 Task: Add a condition where "Hours since created Less than Forty" in new tickets in your groups.
Action: Mouse moved to (97, 401)
Screenshot: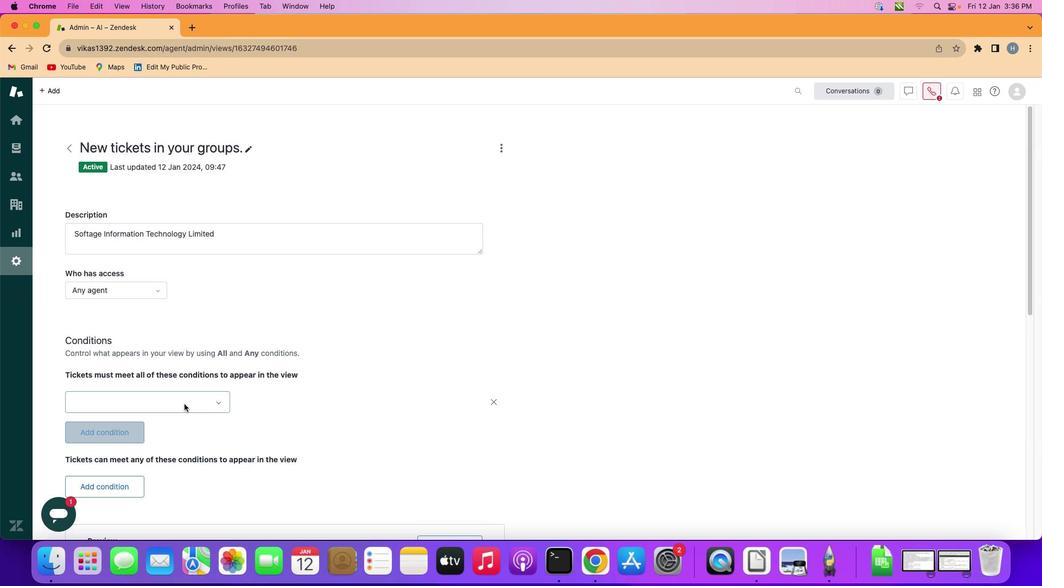 
Action: Mouse pressed left at (97, 401)
Screenshot: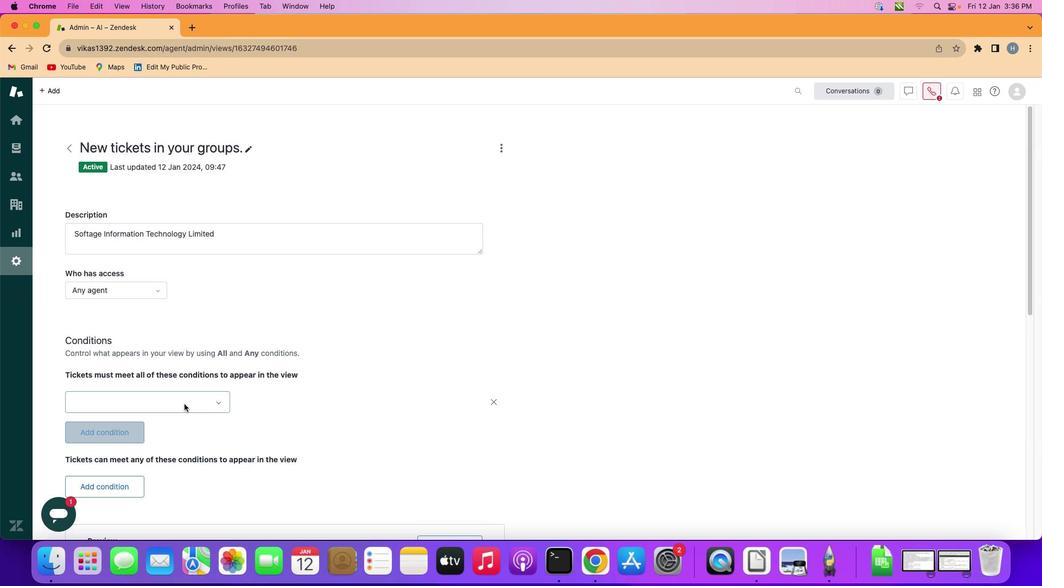 
Action: Mouse moved to (180, 401)
Screenshot: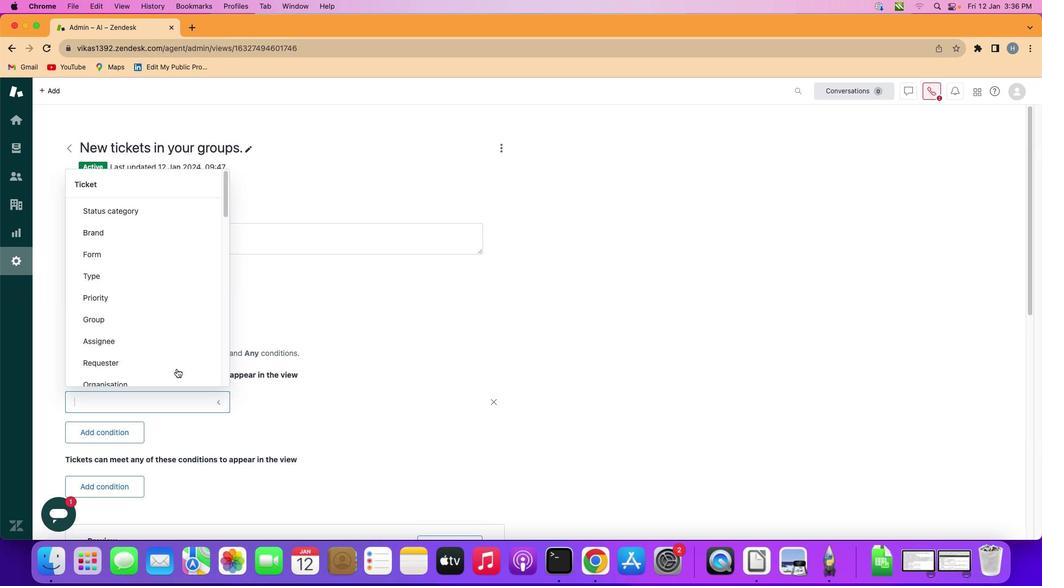 
Action: Mouse pressed left at (180, 401)
Screenshot: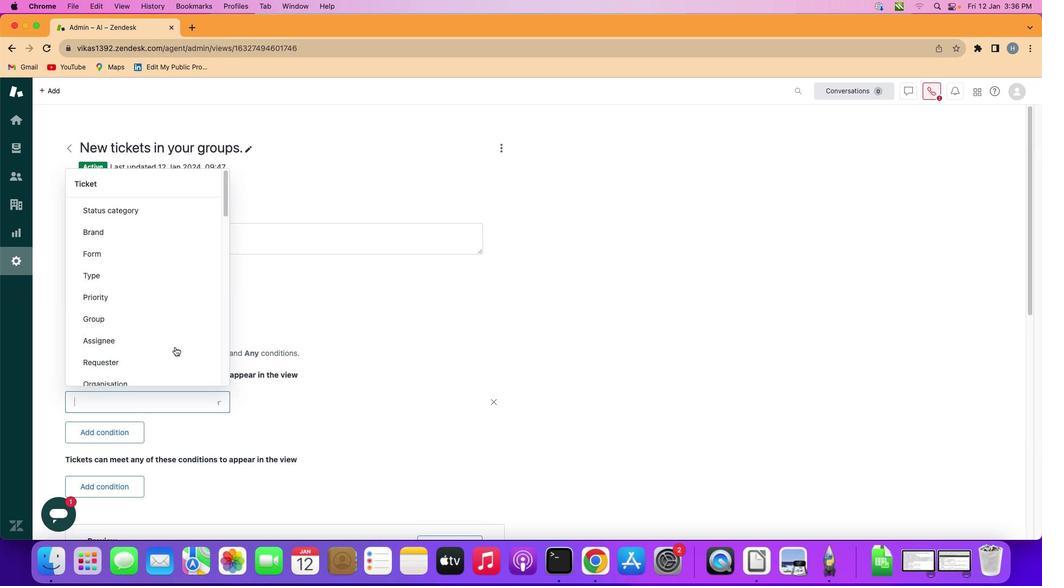 
Action: Mouse moved to (166, 273)
Screenshot: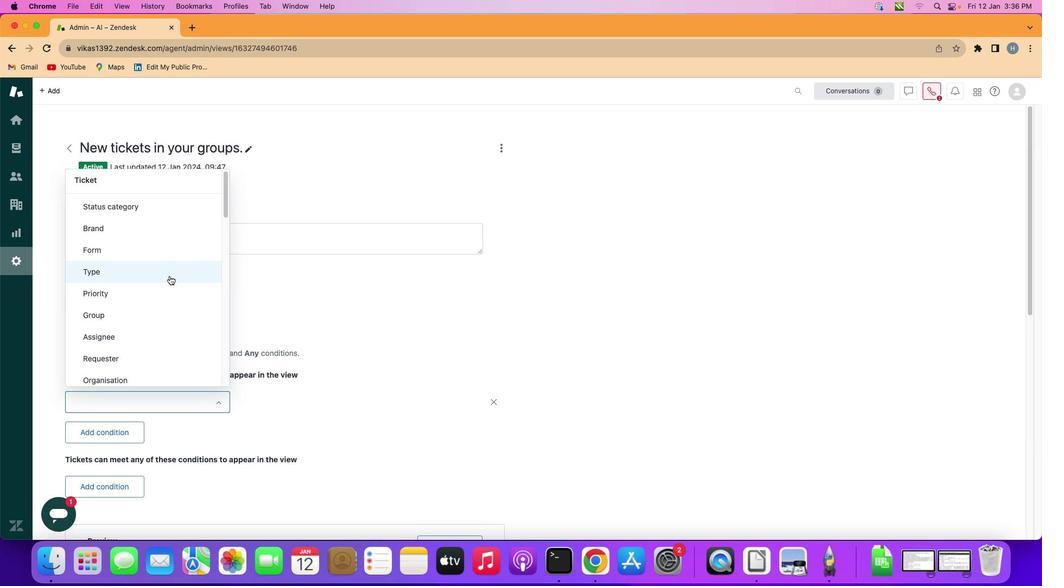
Action: Mouse scrolled (166, 273) with delta (-2, -3)
Screenshot: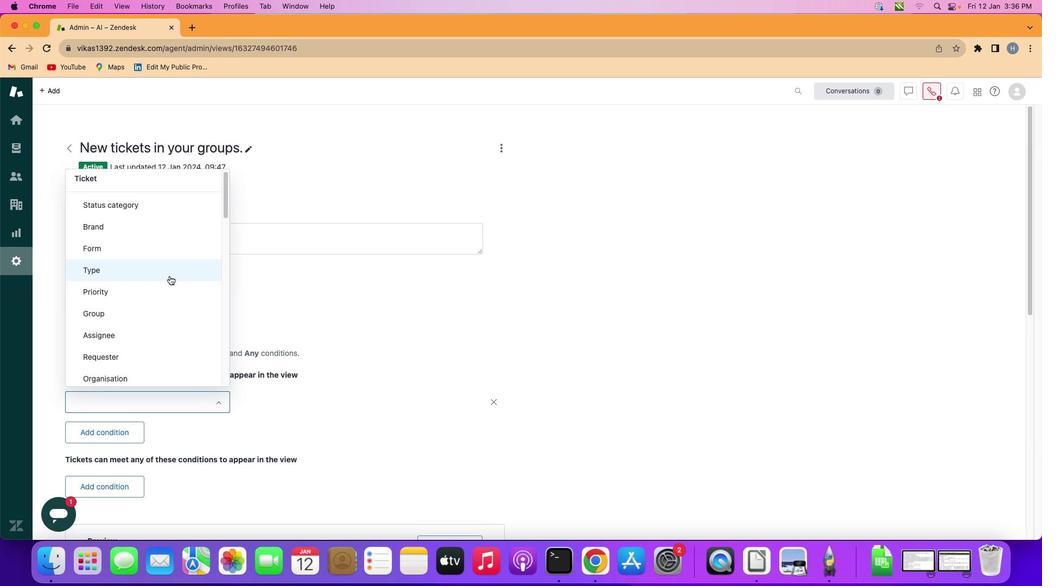 
Action: Mouse scrolled (166, 273) with delta (-2, -3)
Screenshot: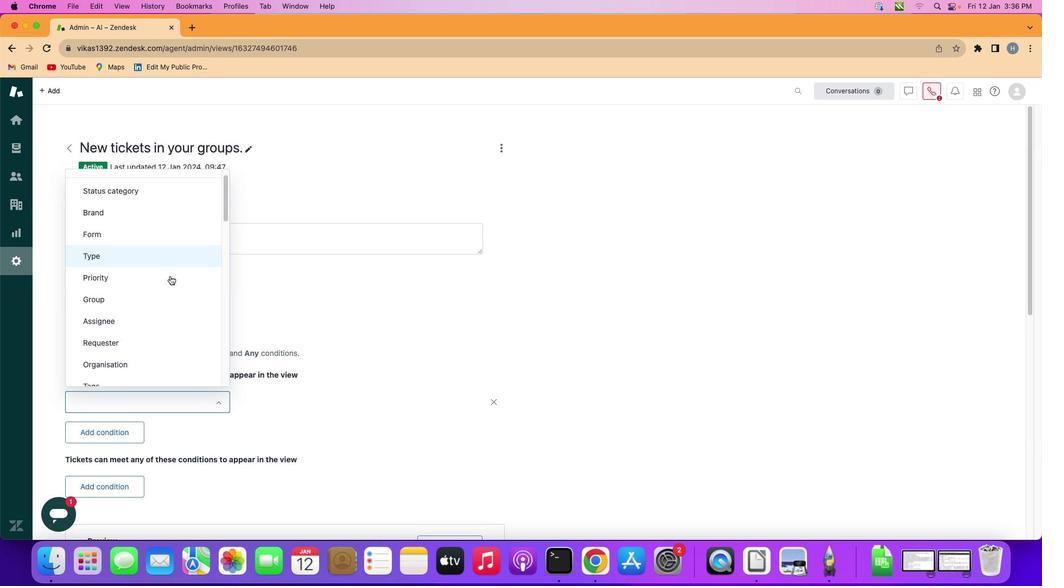 
Action: Mouse scrolled (166, 273) with delta (-2, -3)
Screenshot: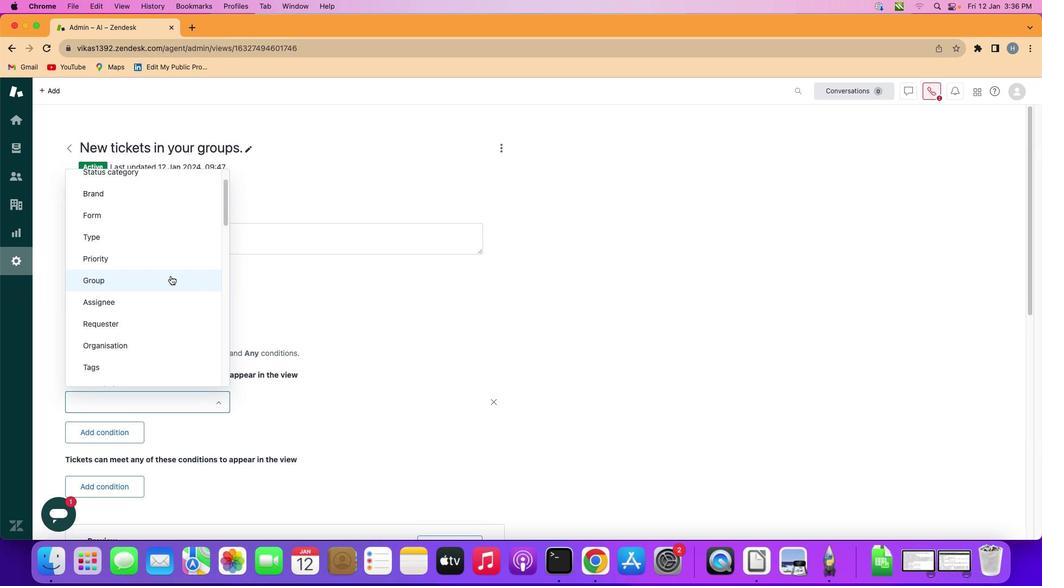 
Action: Mouse moved to (166, 273)
Screenshot: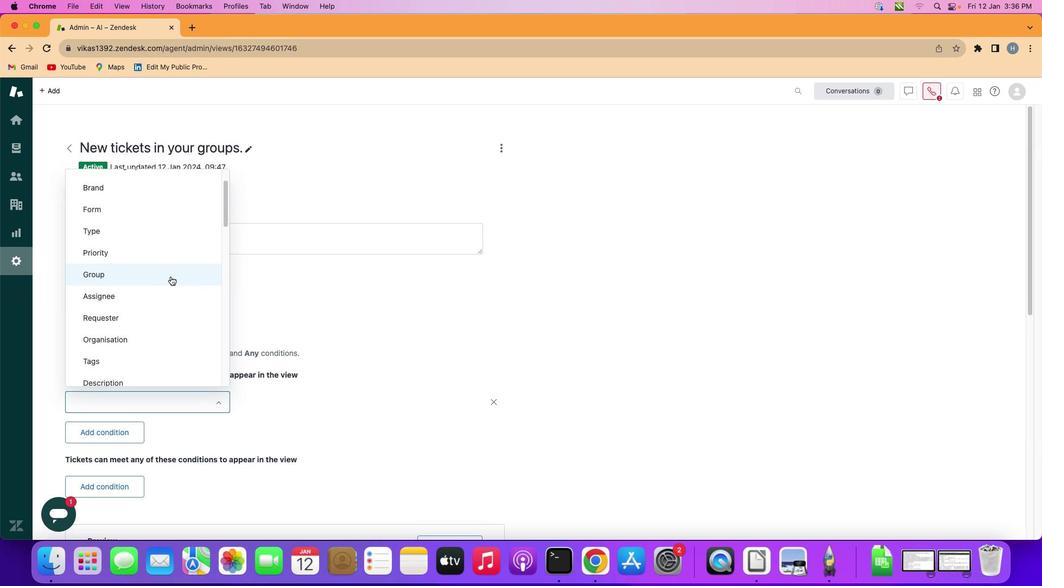 
Action: Mouse scrolled (166, 273) with delta (-2, -3)
Screenshot: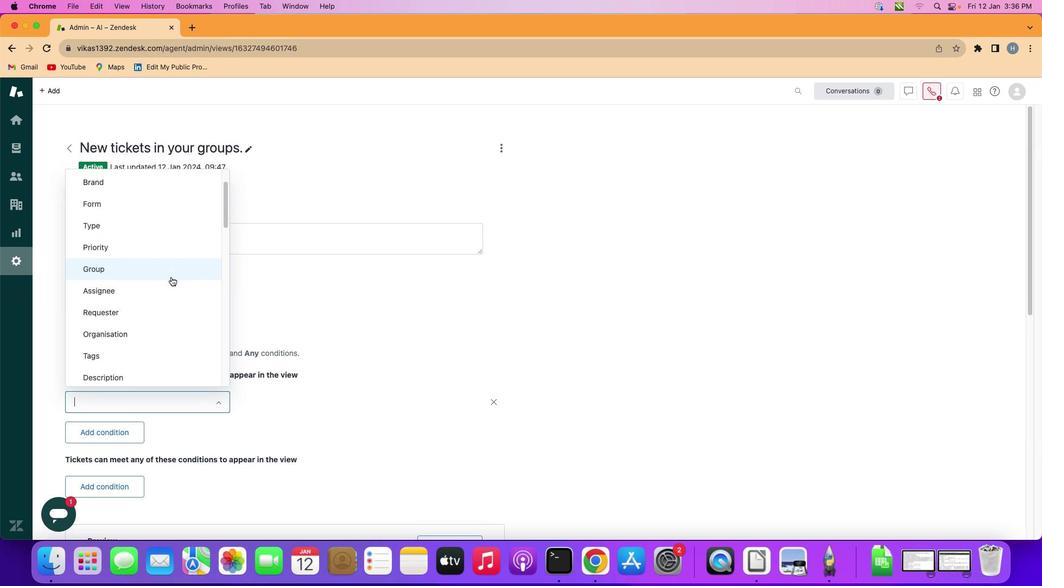 
Action: Mouse moved to (166, 273)
Screenshot: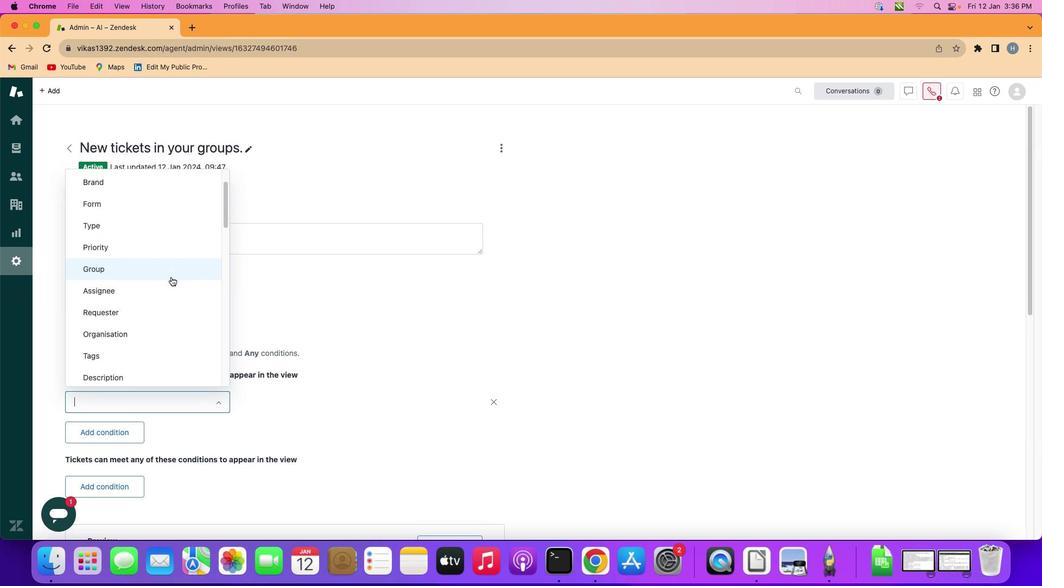 
Action: Mouse scrolled (166, 273) with delta (-2, -3)
Screenshot: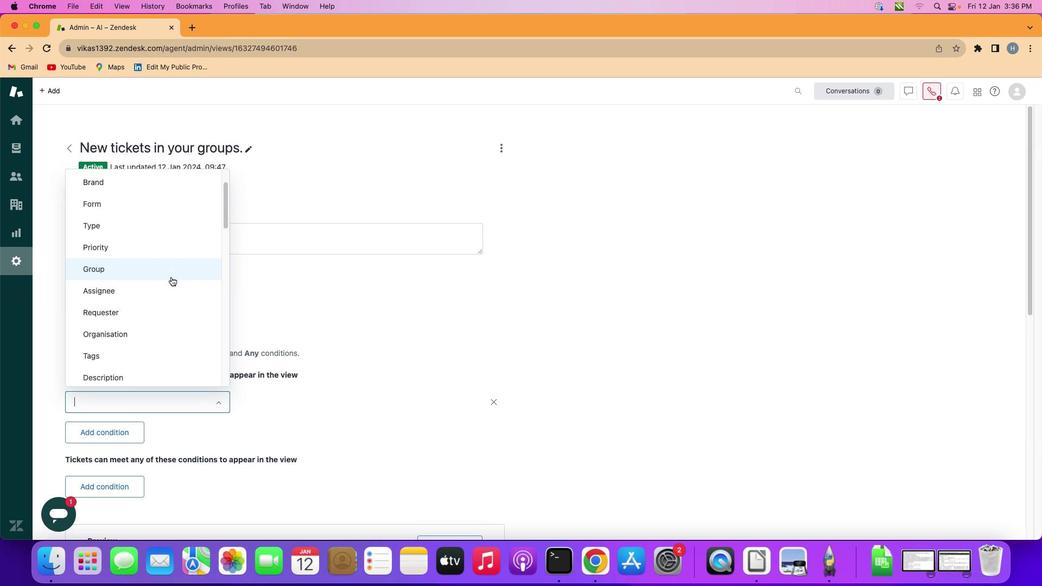 
Action: Mouse moved to (167, 273)
Screenshot: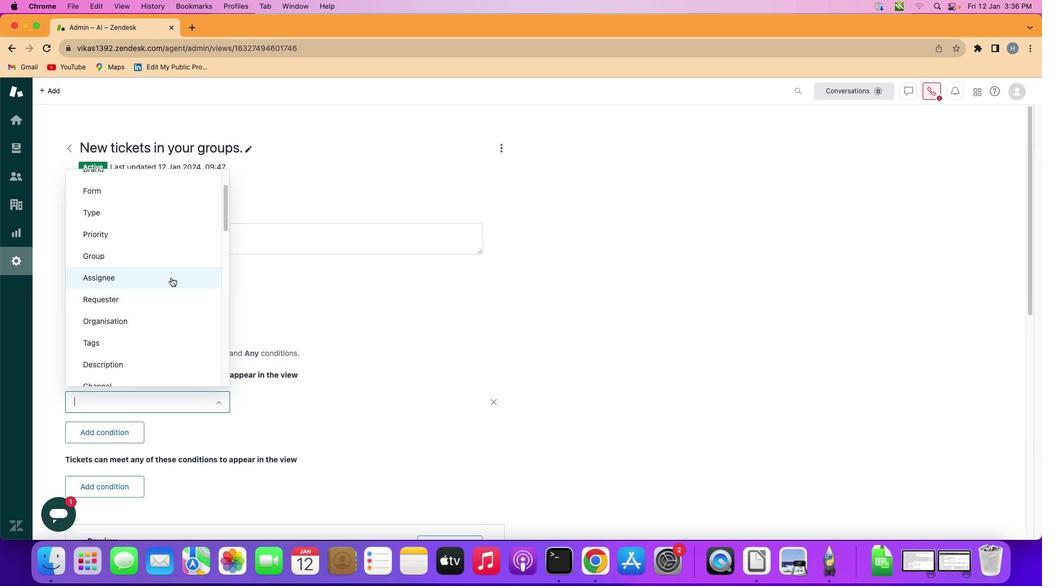 
Action: Mouse scrolled (167, 273) with delta (-2, -3)
Screenshot: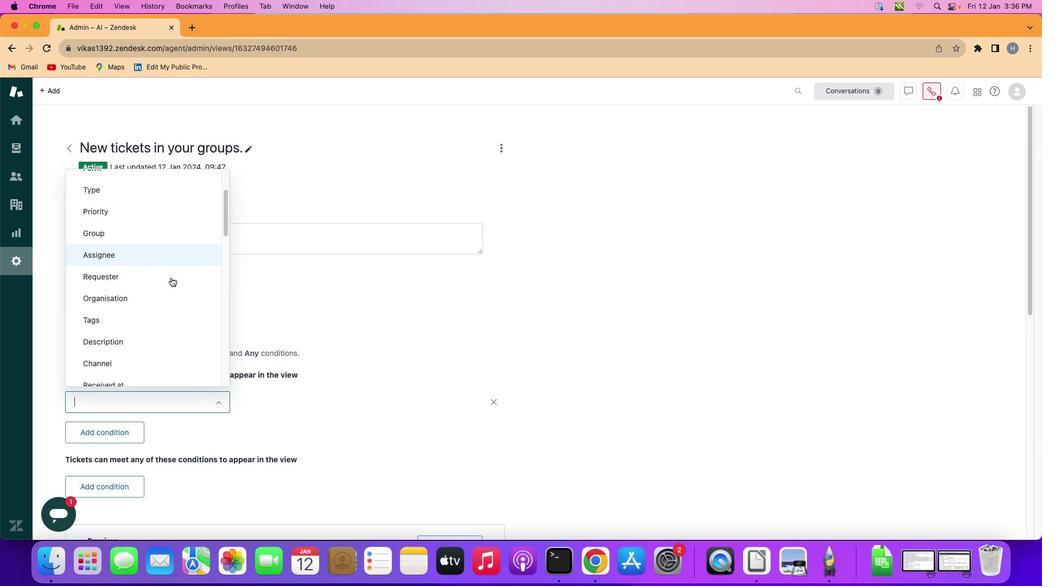 
Action: Mouse scrolled (167, 273) with delta (-2, -3)
Screenshot: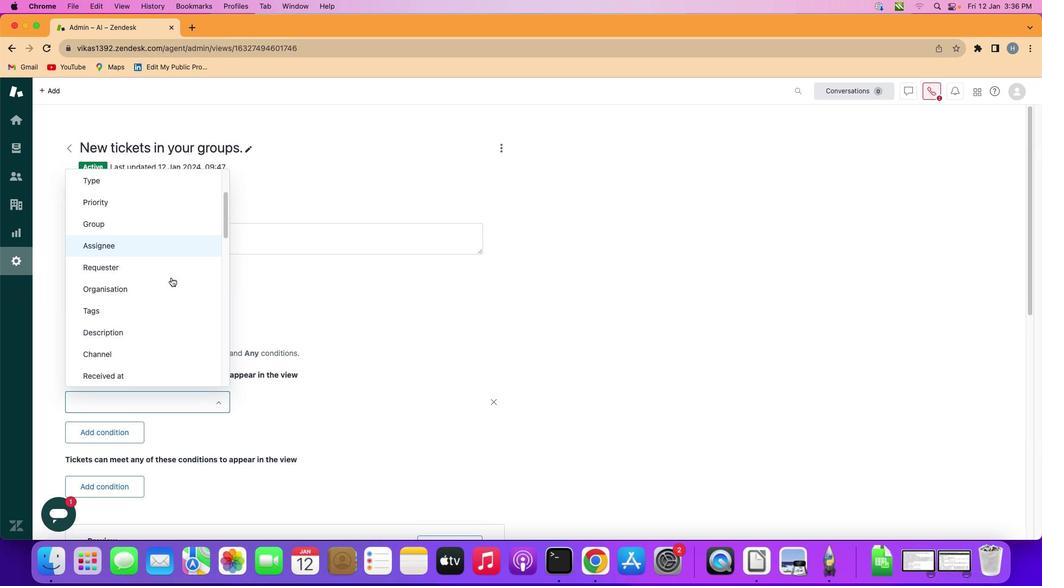 
Action: Mouse moved to (167, 274)
Screenshot: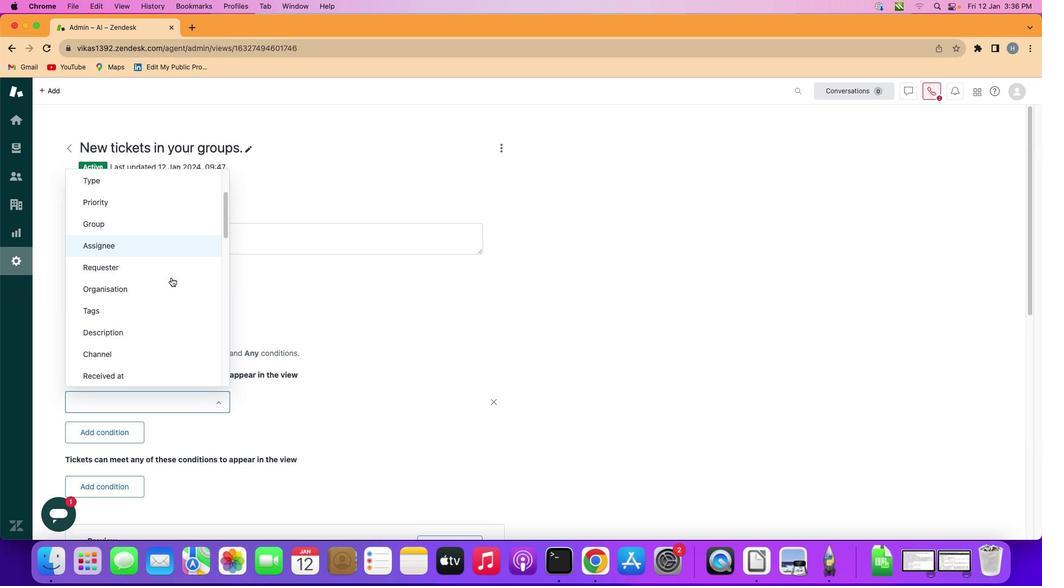 
Action: Mouse scrolled (167, 274) with delta (-2, -3)
Screenshot: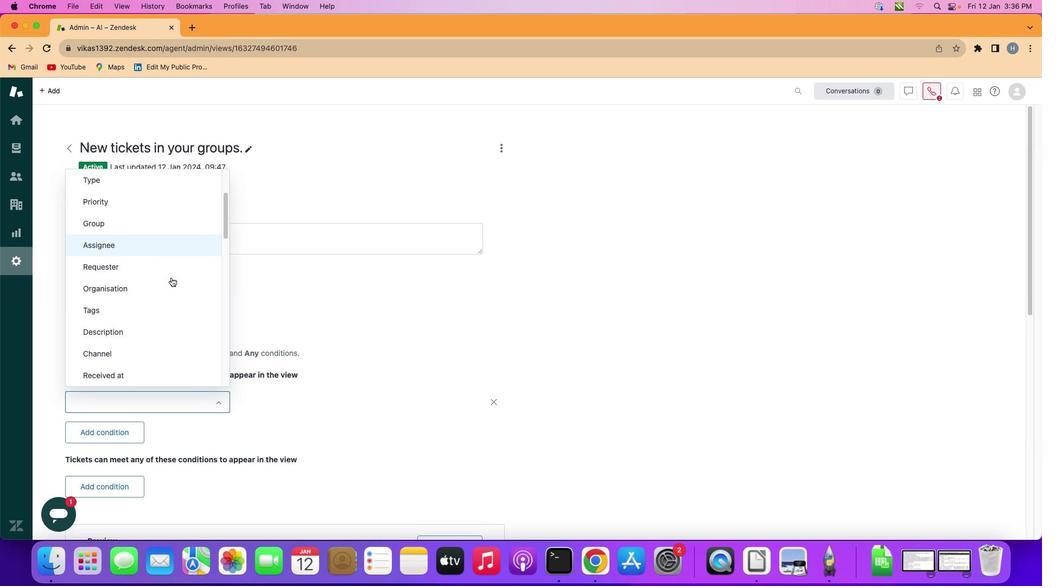 
Action: Mouse moved to (168, 274)
Screenshot: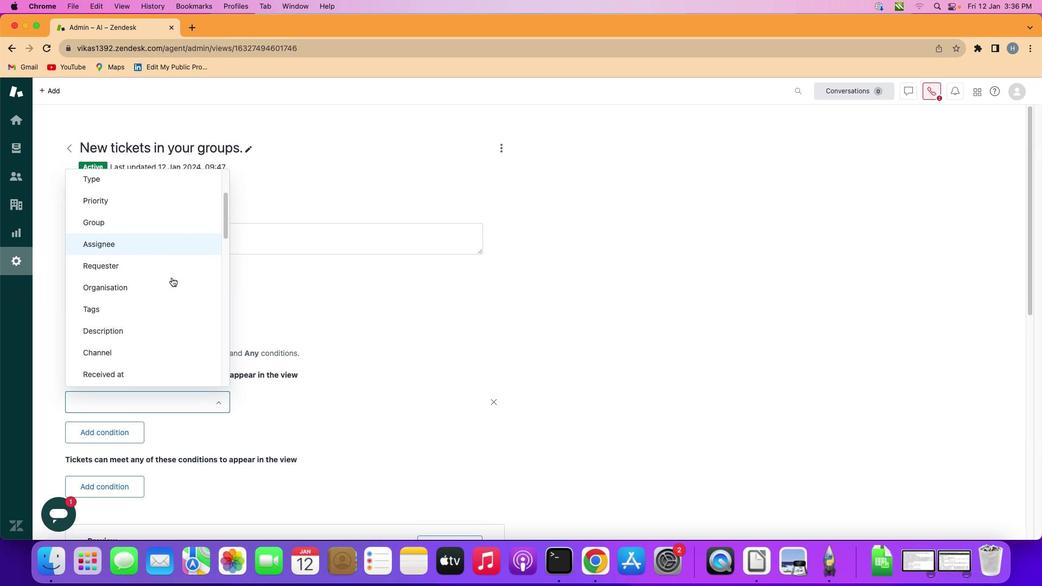 
Action: Mouse scrolled (168, 274) with delta (-2, -3)
Screenshot: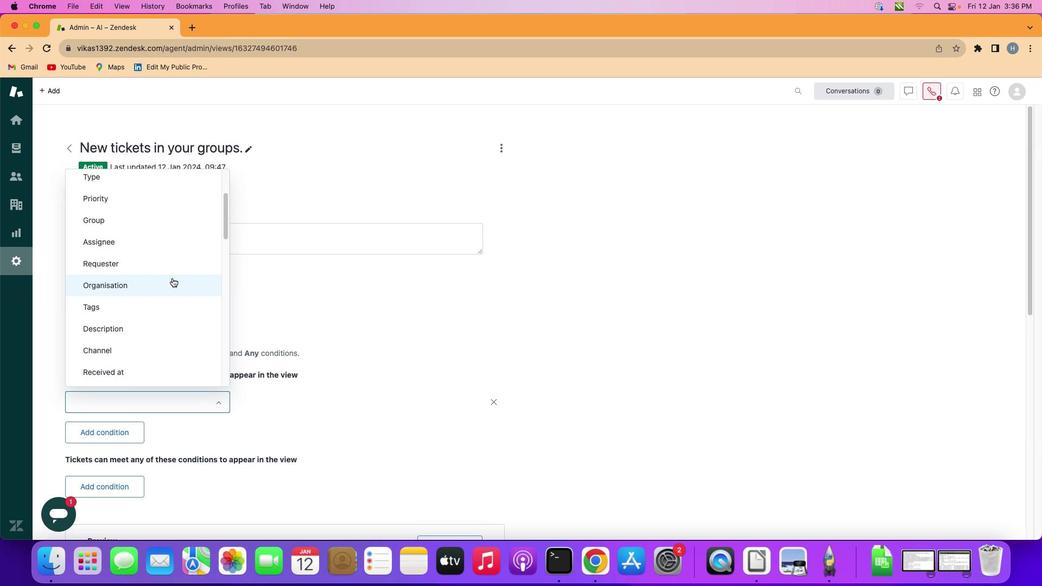 
Action: Mouse scrolled (168, 274) with delta (-2, -3)
Screenshot: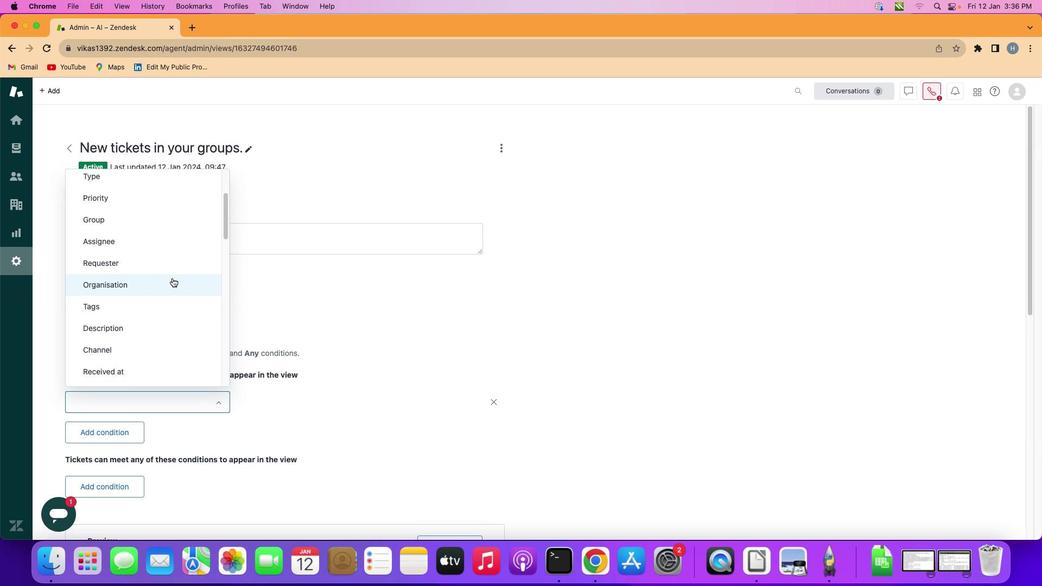
Action: Mouse moved to (168, 274)
Screenshot: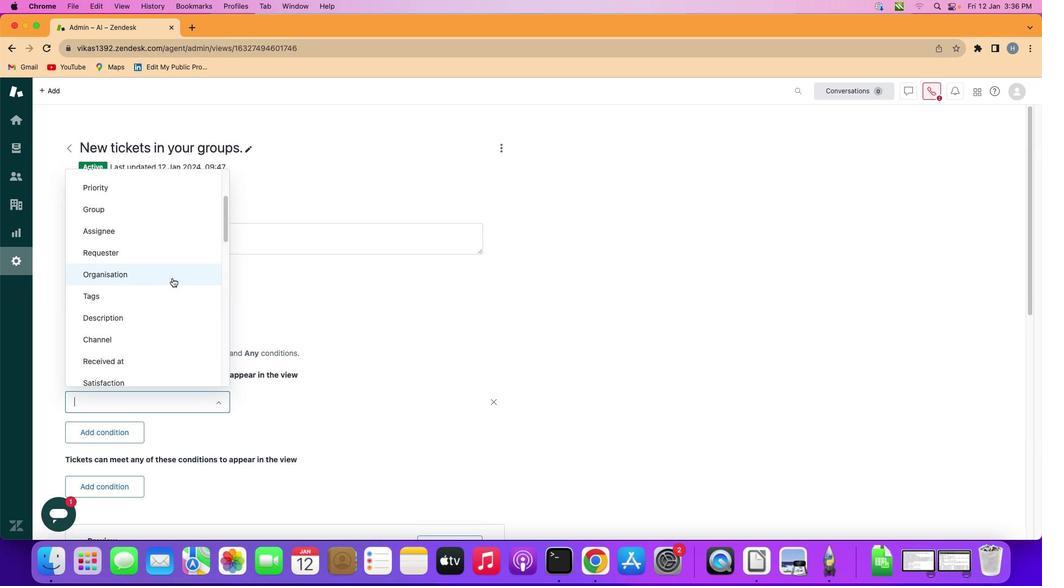 
Action: Mouse scrolled (168, 274) with delta (-2, -3)
Screenshot: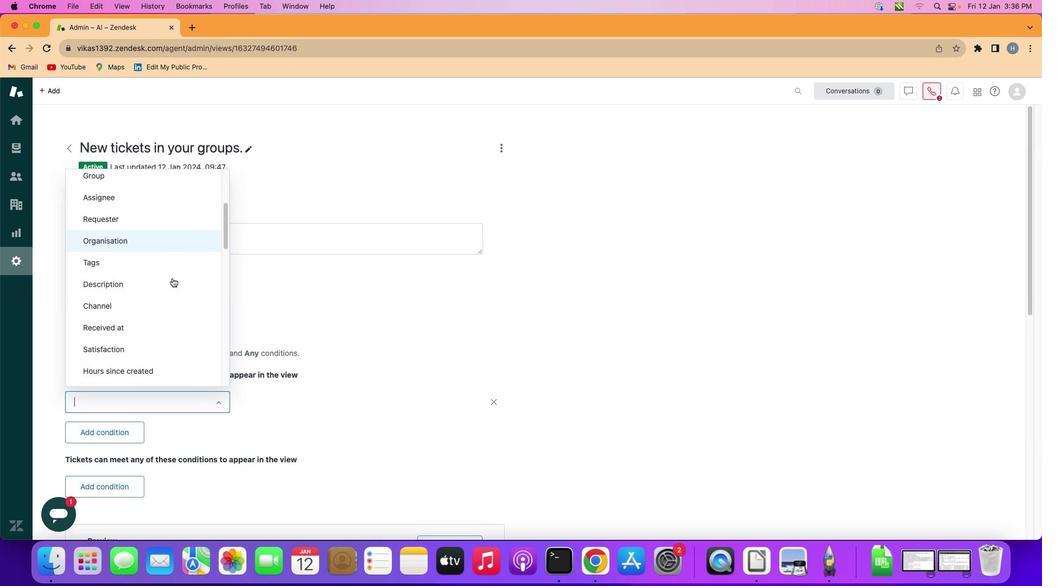 
Action: Mouse scrolled (168, 274) with delta (-2, -3)
Screenshot: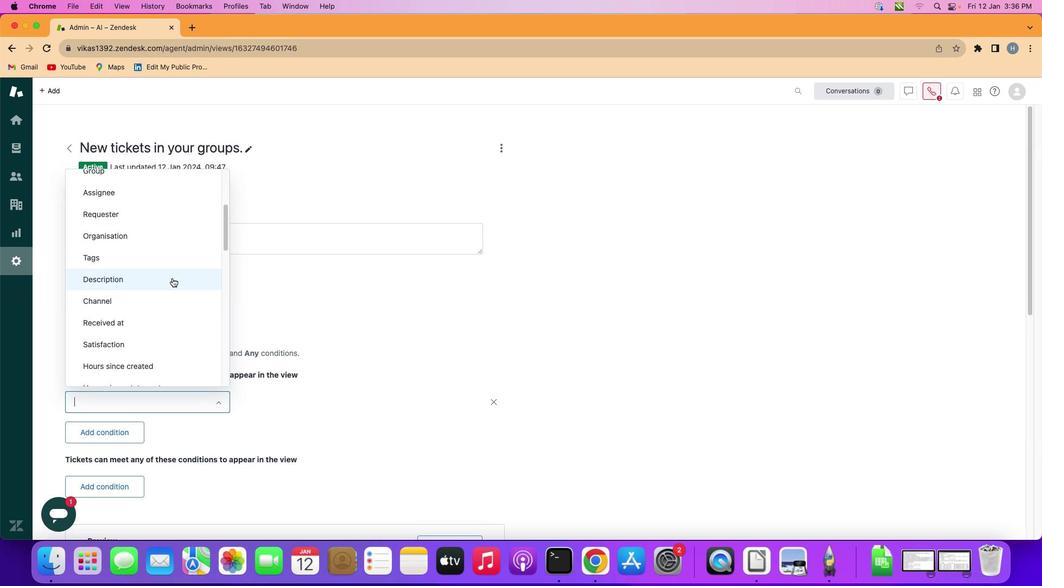 
Action: Mouse scrolled (168, 274) with delta (-2, -3)
Screenshot: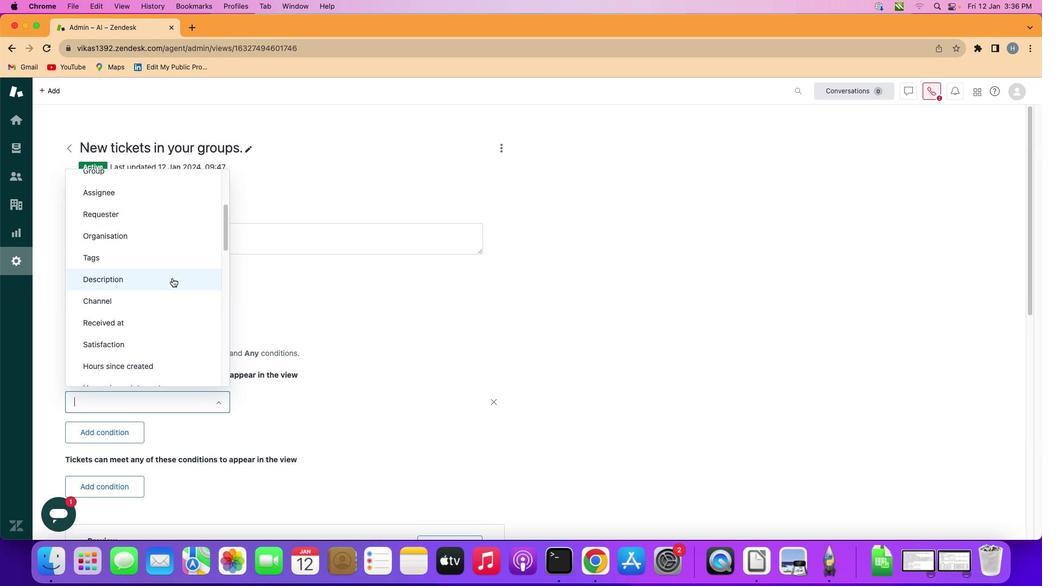 
Action: Mouse moved to (168, 274)
Screenshot: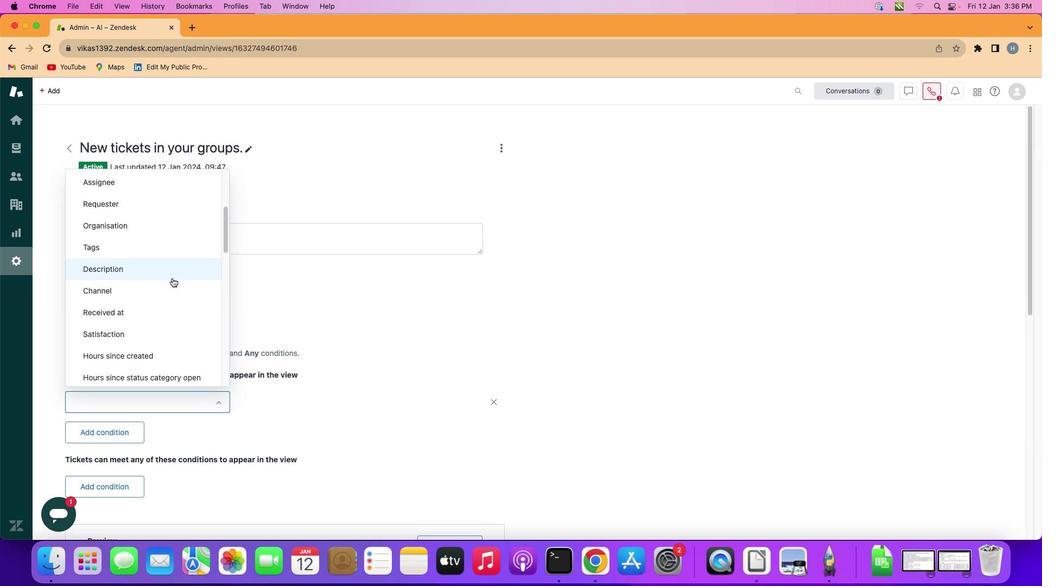 
Action: Mouse scrolled (168, 274) with delta (-2, -3)
Screenshot: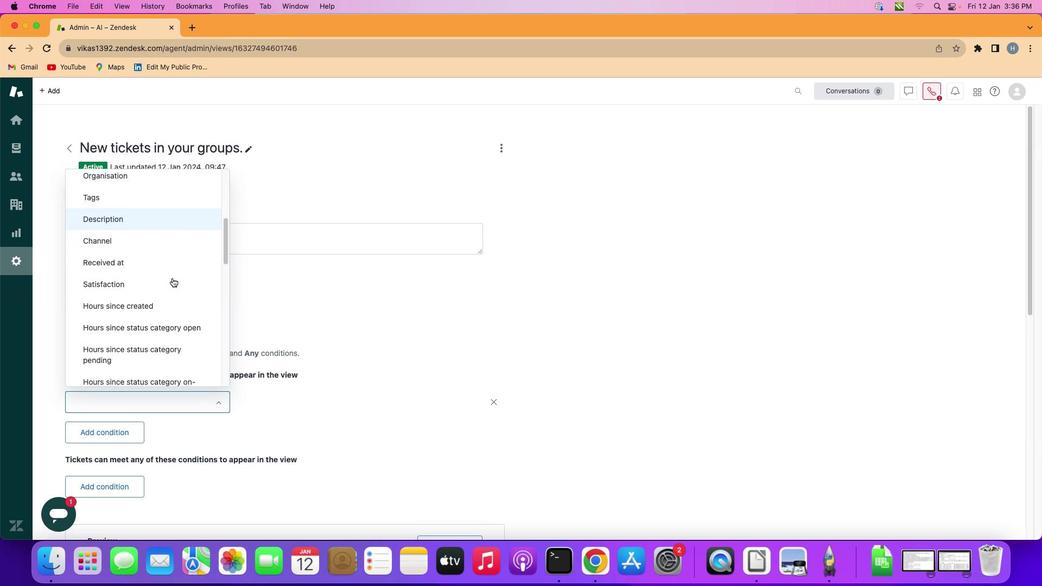 
Action: Mouse scrolled (168, 274) with delta (-2, -3)
Screenshot: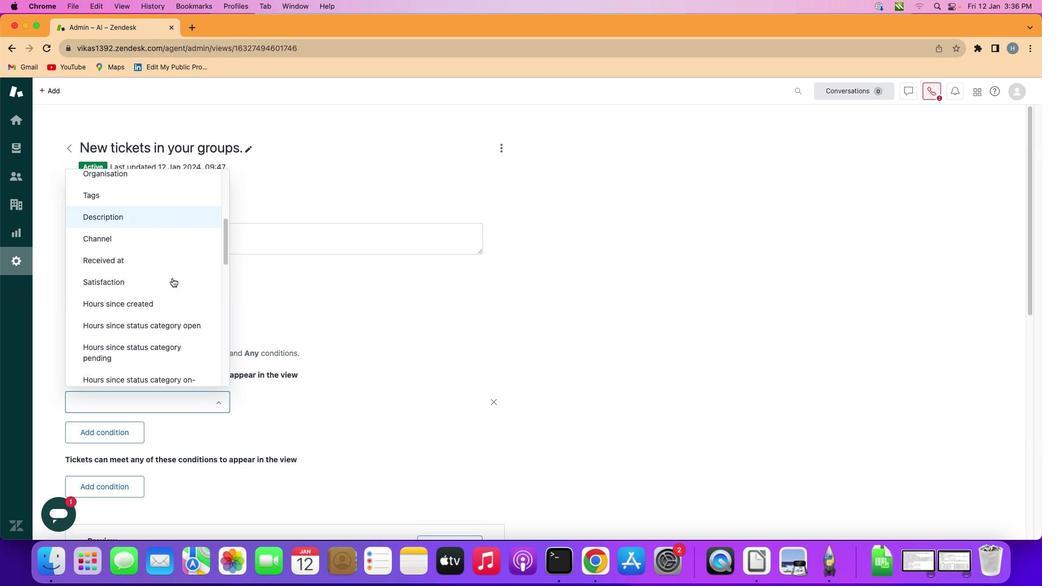 
Action: Mouse scrolled (168, 274) with delta (-2, -3)
Screenshot: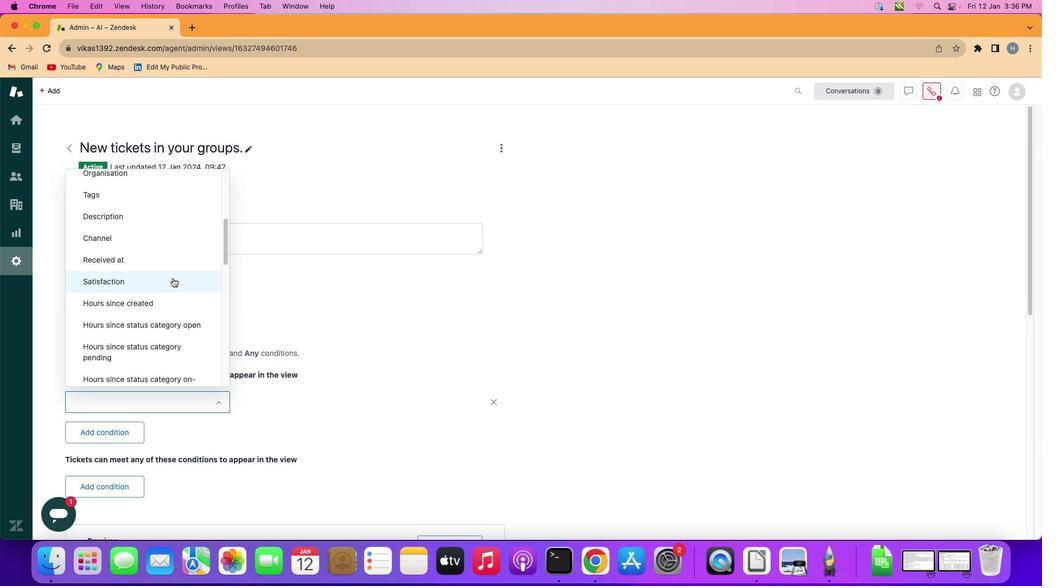 
Action: Mouse scrolled (168, 274) with delta (-2, -3)
Screenshot: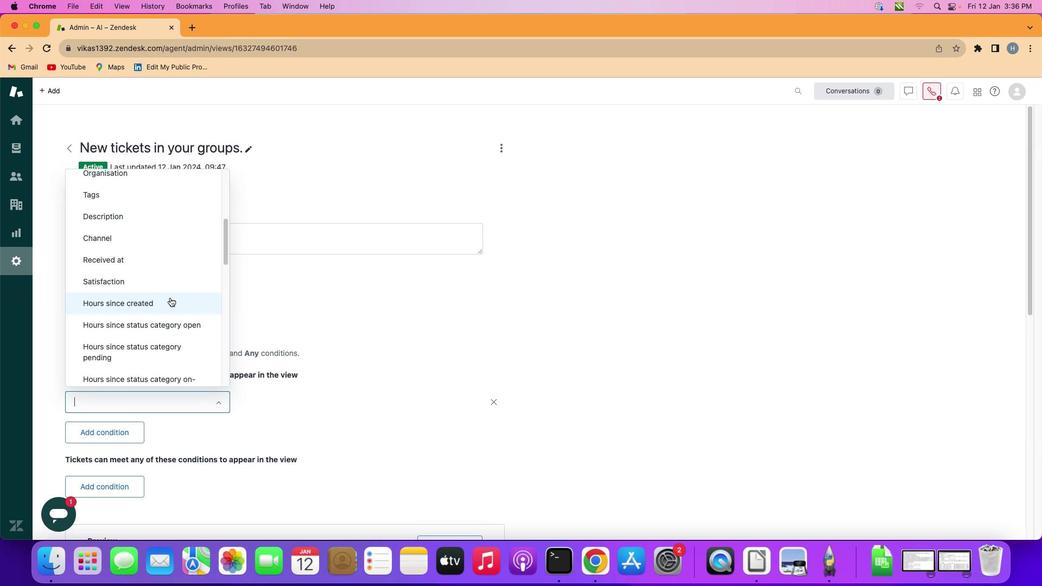 
Action: Mouse moved to (165, 299)
Screenshot: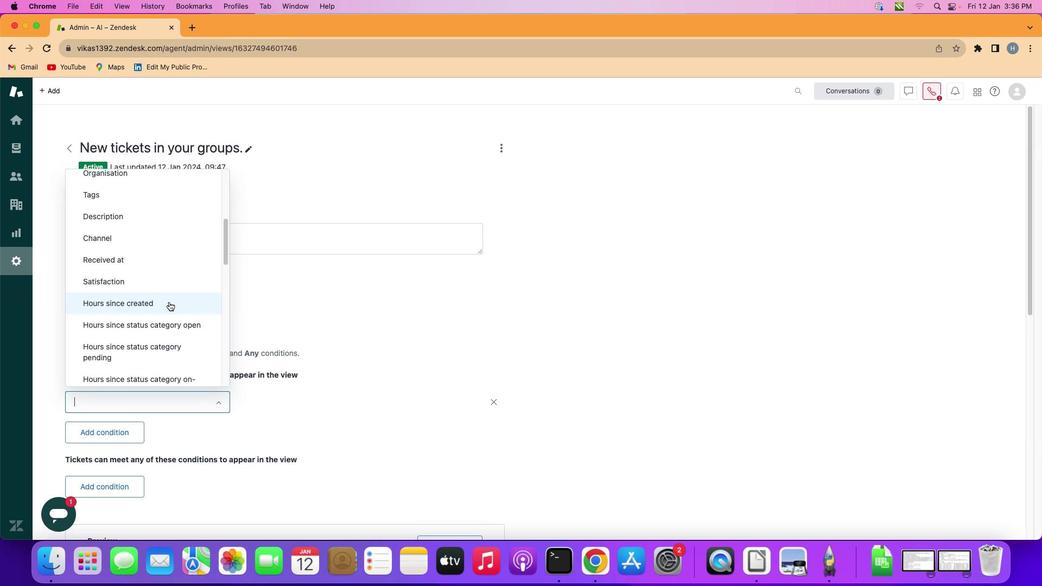 
Action: Mouse pressed left at (165, 299)
Screenshot: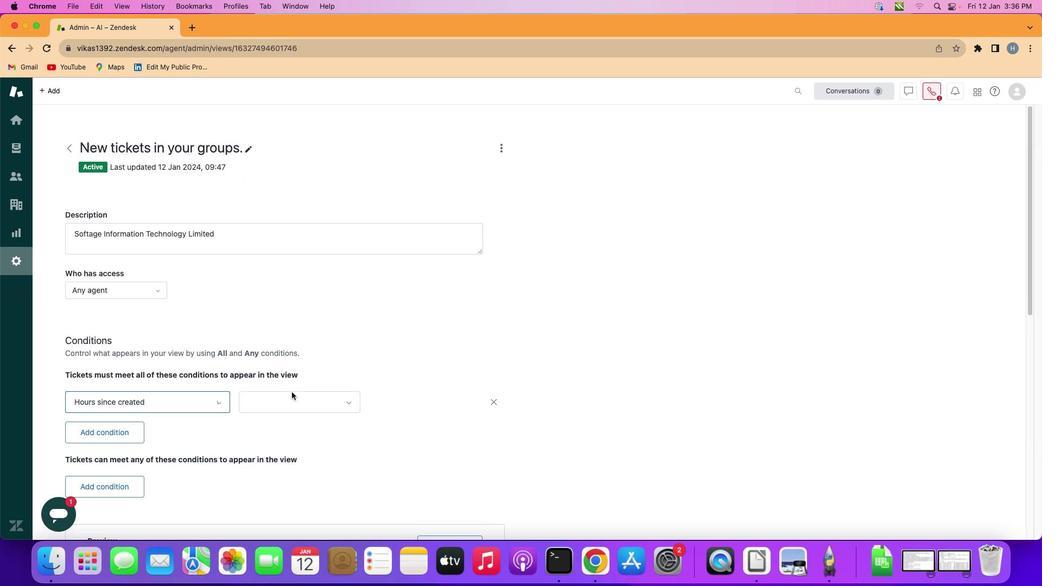 
Action: Mouse moved to (296, 404)
Screenshot: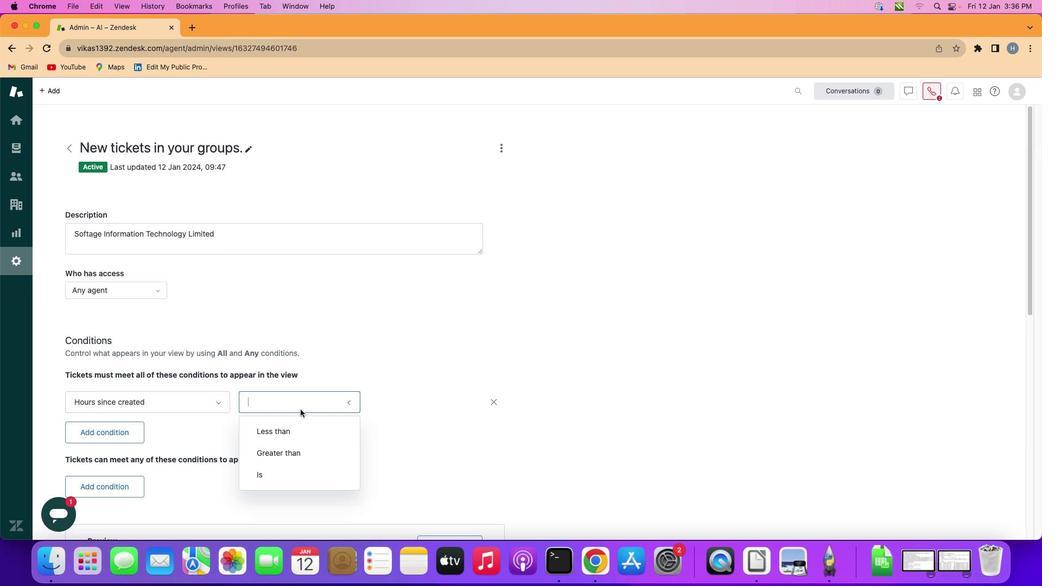 
Action: Mouse pressed left at (296, 404)
Screenshot: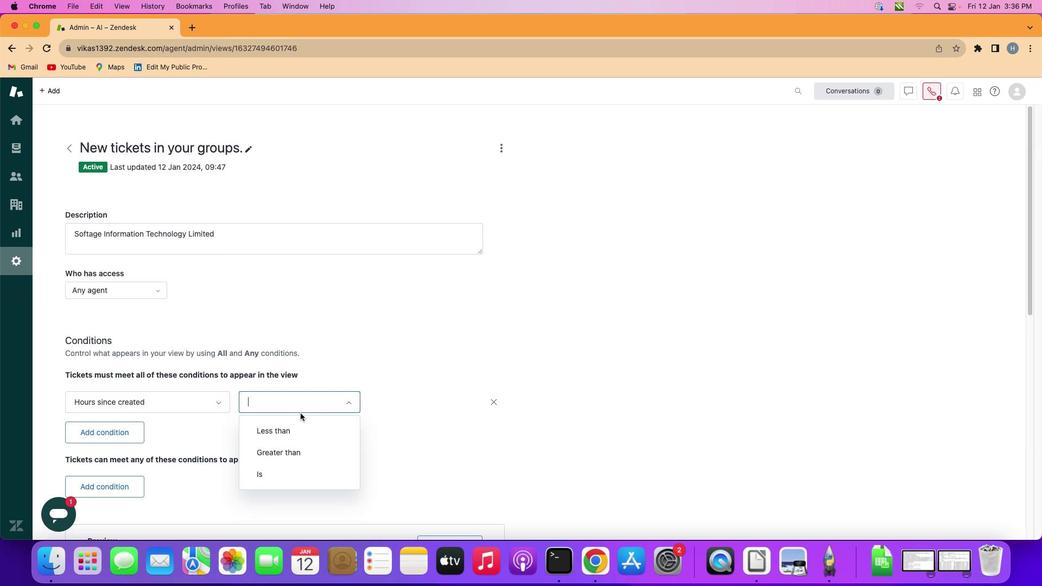 
Action: Mouse moved to (296, 422)
Screenshot: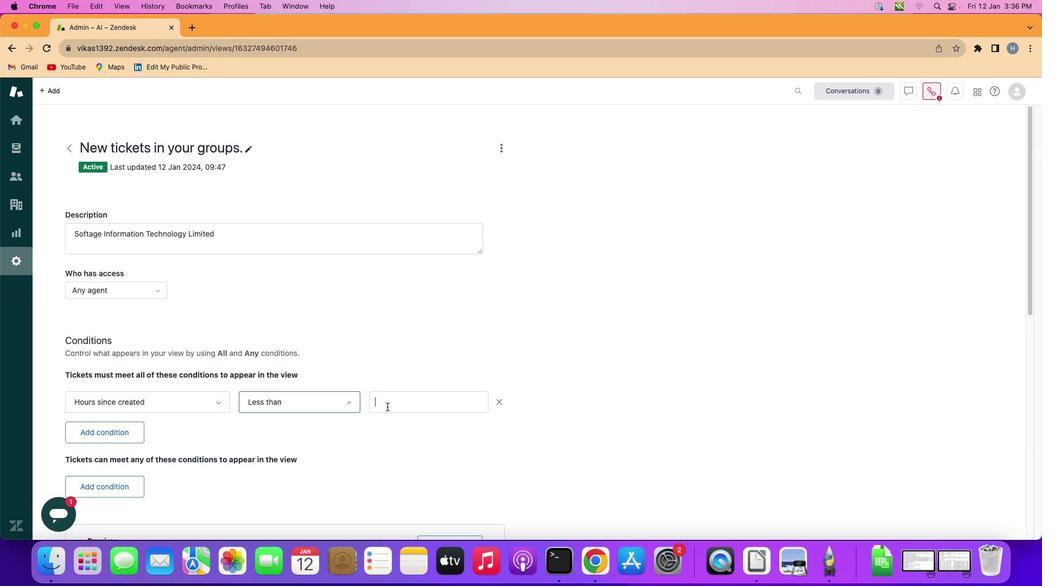 
Action: Mouse pressed left at (296, 422)
Screenshot: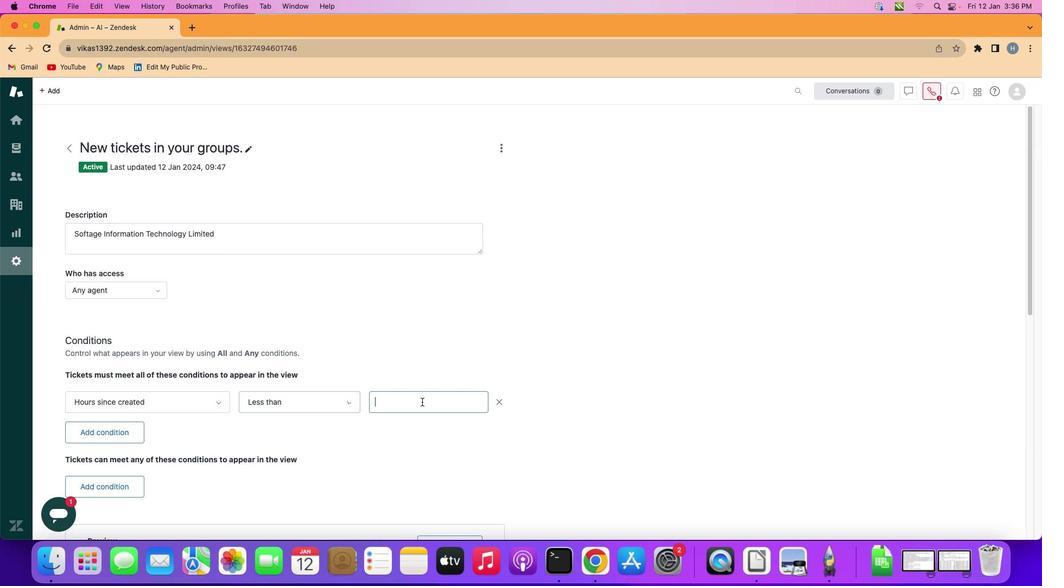 
Action: Mouse moved to (419, 398)
Screenshot: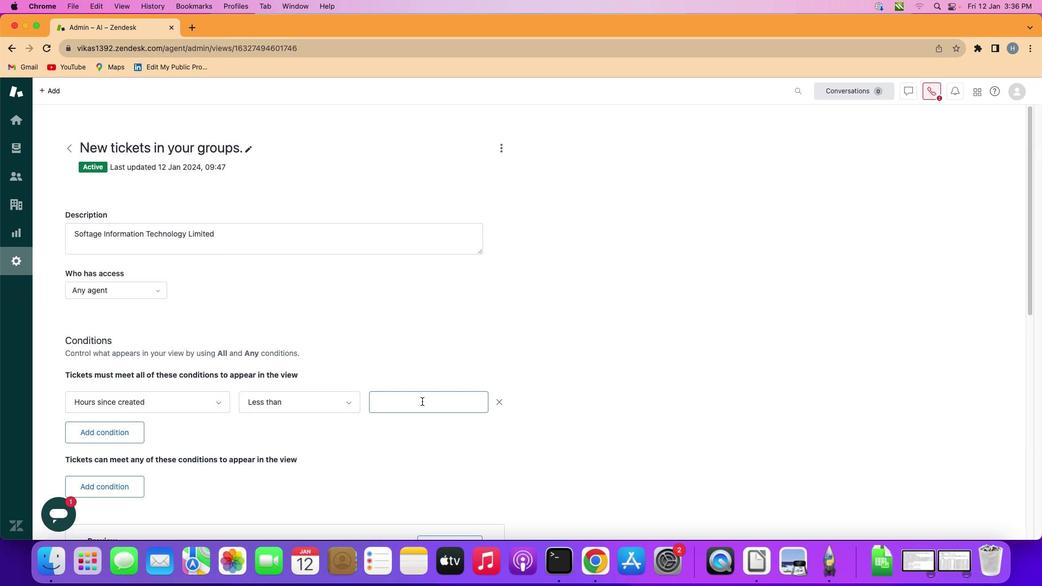
Action: Mouse pressed left at (419, 398)
Screenshot: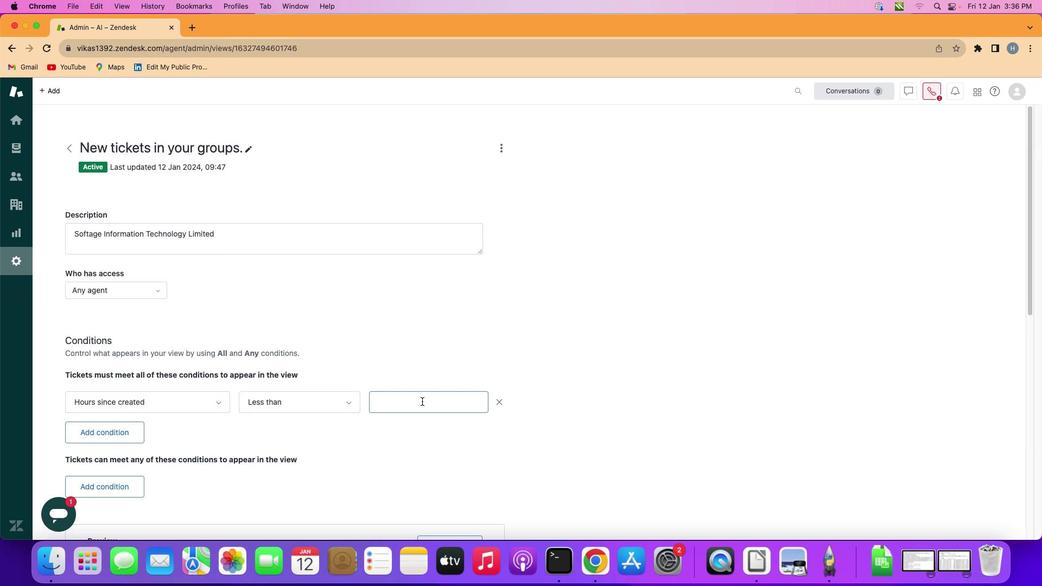 
Action: Key pressed Key.shift'F''o''r''t''y'
Screenshot: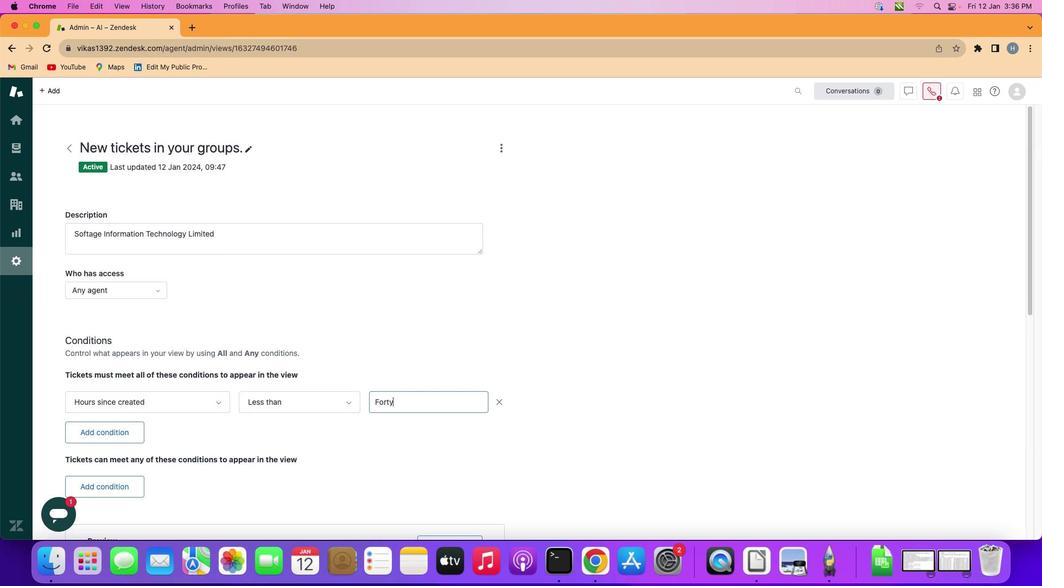 
Action: Mouse moved to (419, 397)
Screenshot: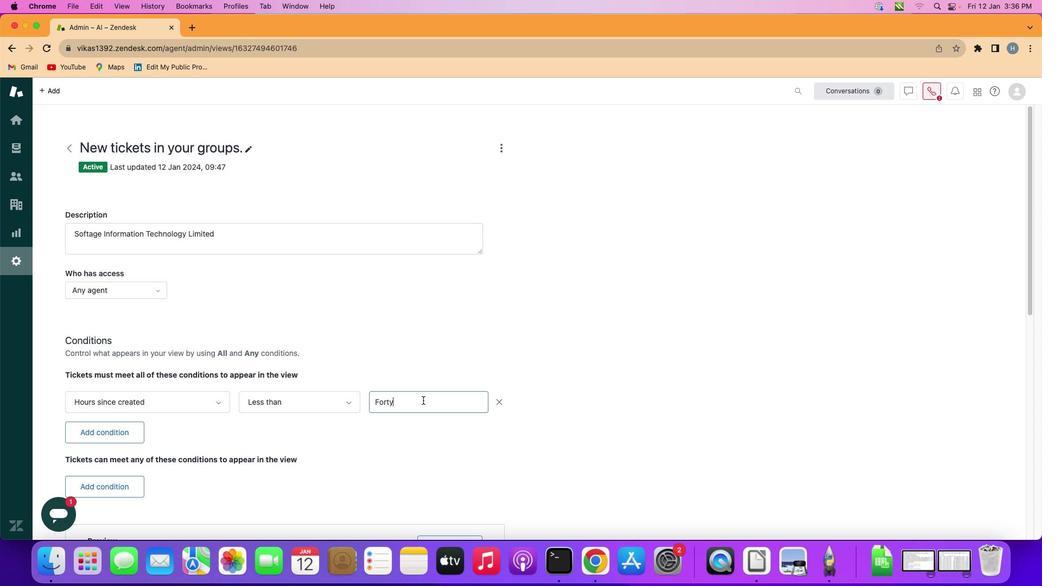 
